 Task: Sort the products in the category "Baby Food & Drinks" by unit price (low first).
Action: Mouse moved to (325, 177)
Screenshot: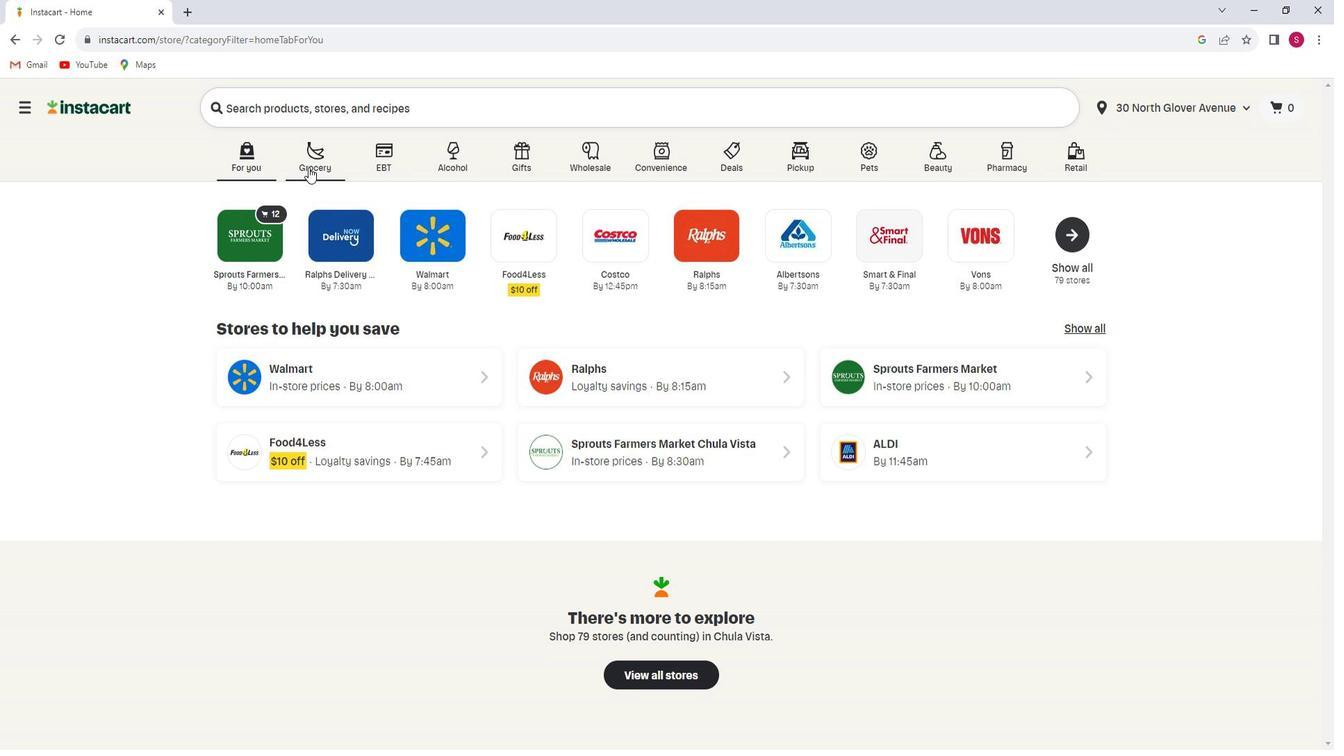 
Action: Mouse pressed left at (325, 177)
Screenshot: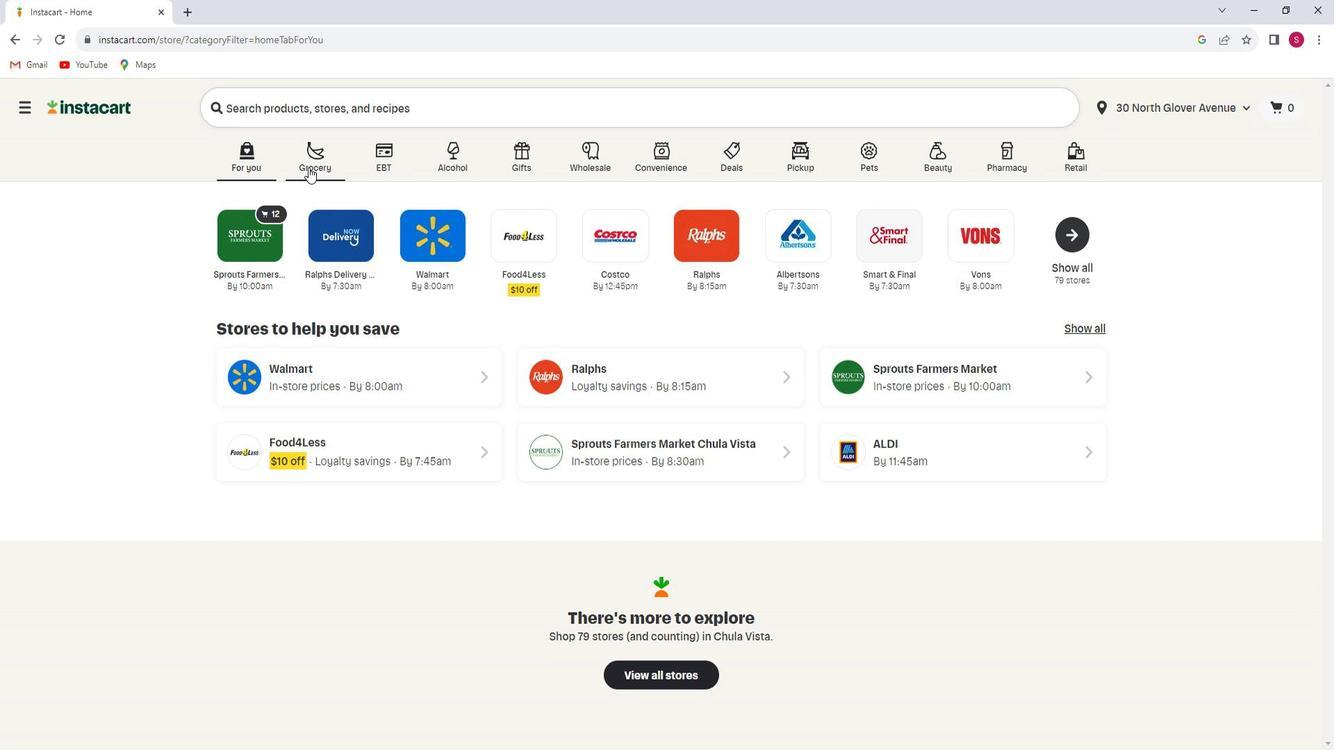 
Action: Mouse moved to (341, 406)
Screenshot: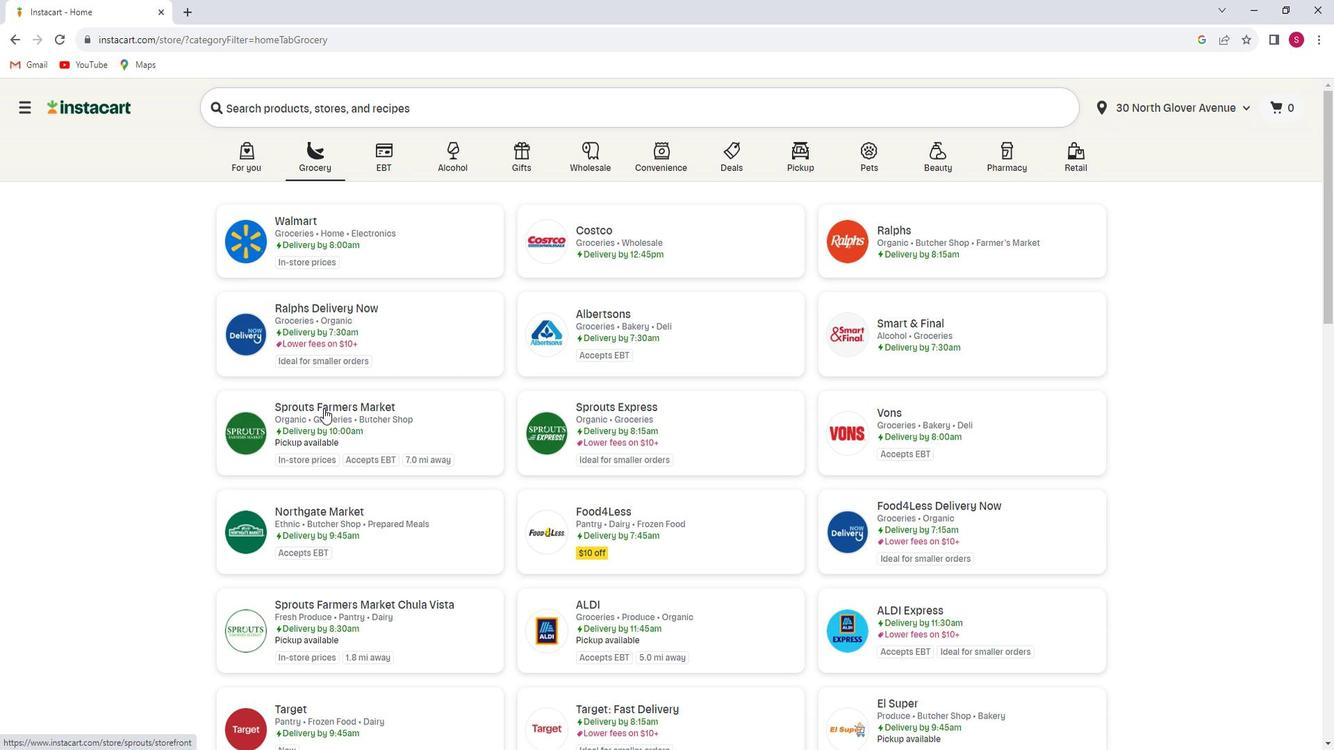 
Action: Mouse pressed left at (341, 406)
Screenshot: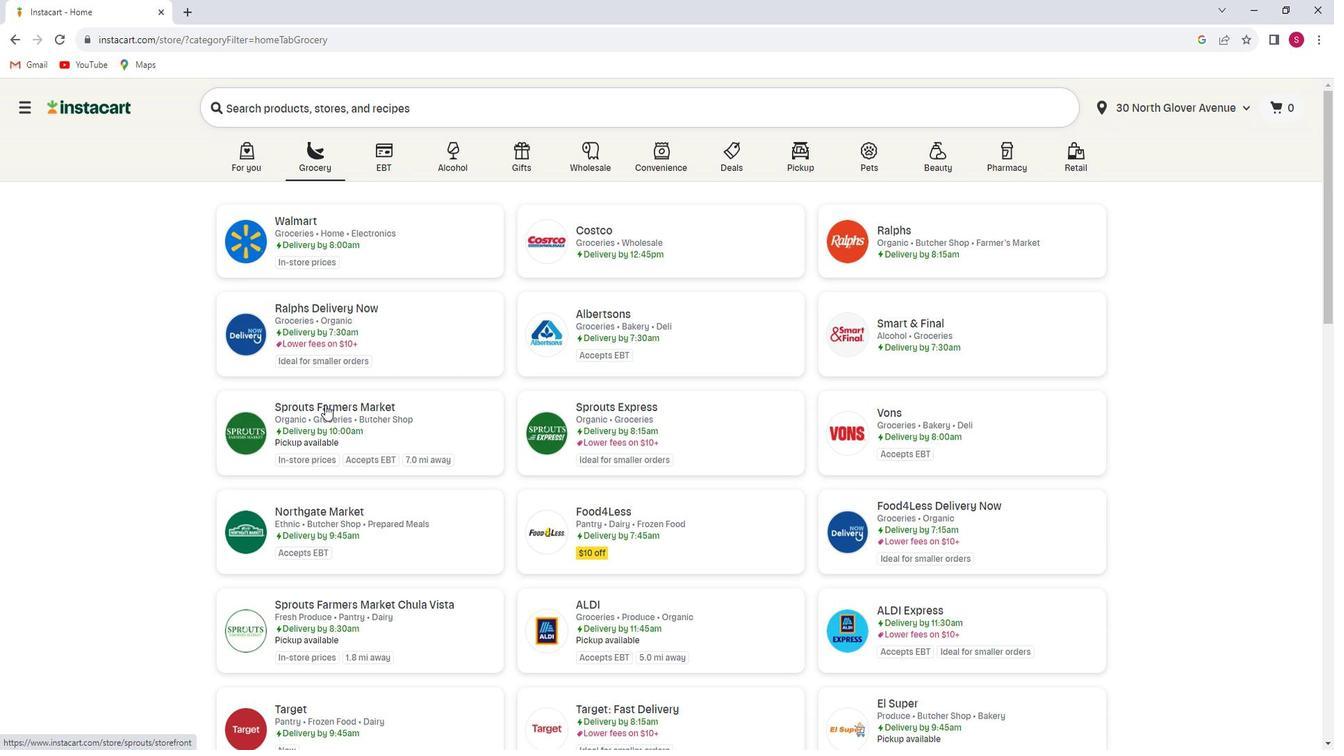 
Action: Mouse moved to (120, 609)
Screenshot: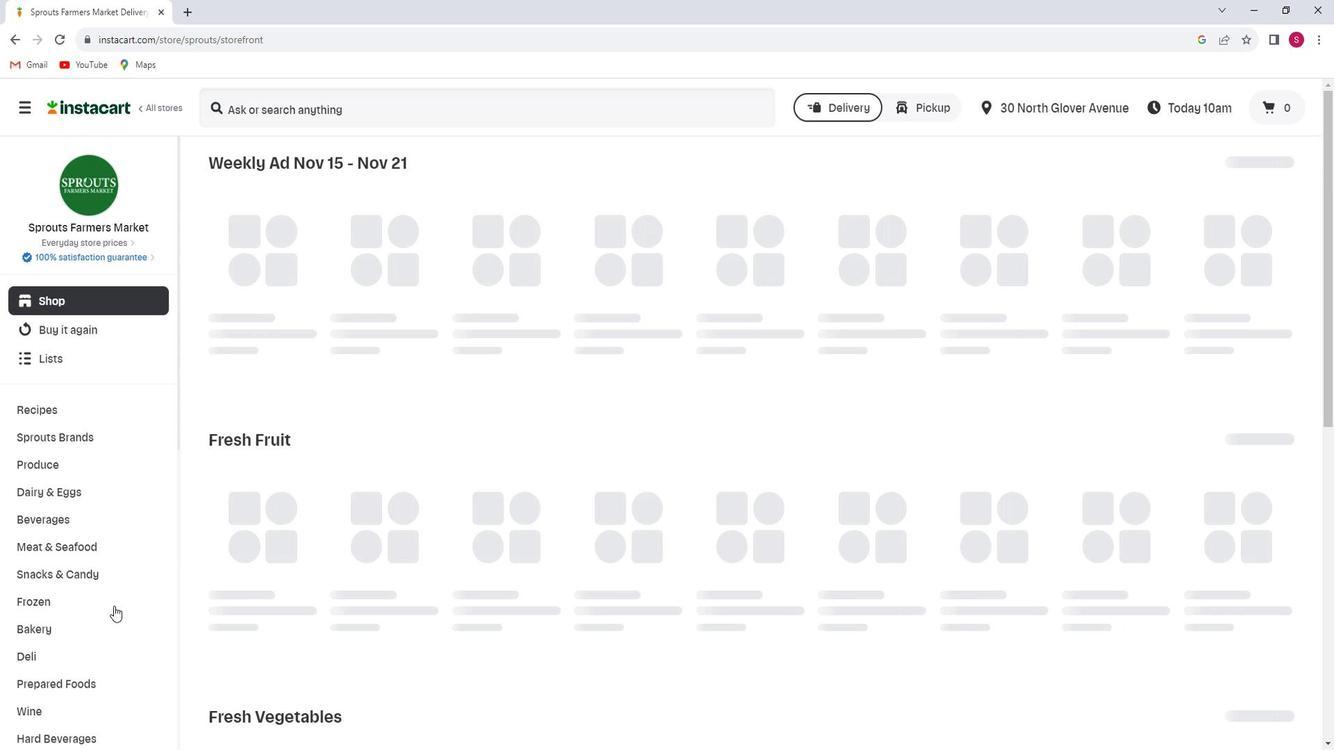 
Action: Mouse scrolled (120, 608) with delta (0, 0)
Screenshot: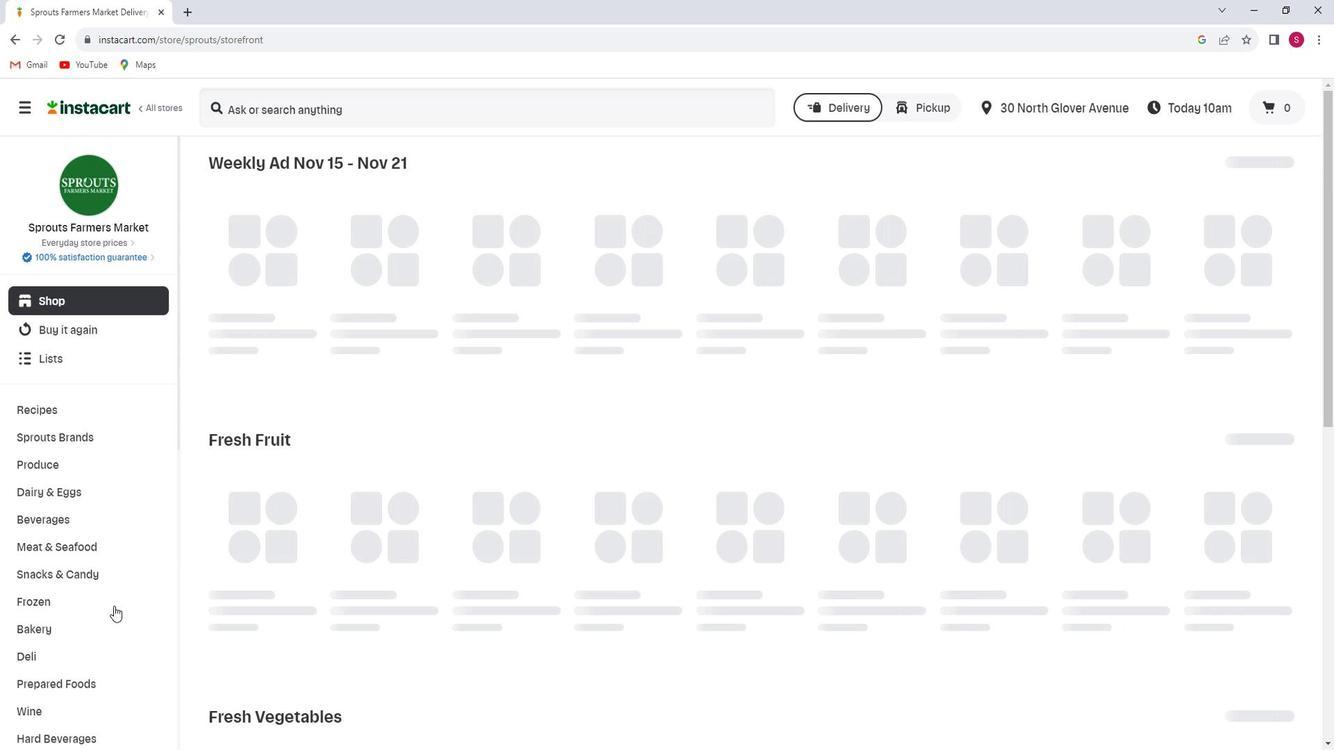 
Action: Mouse scrolled (120, 608) with delta (0, 0)
Screenshot: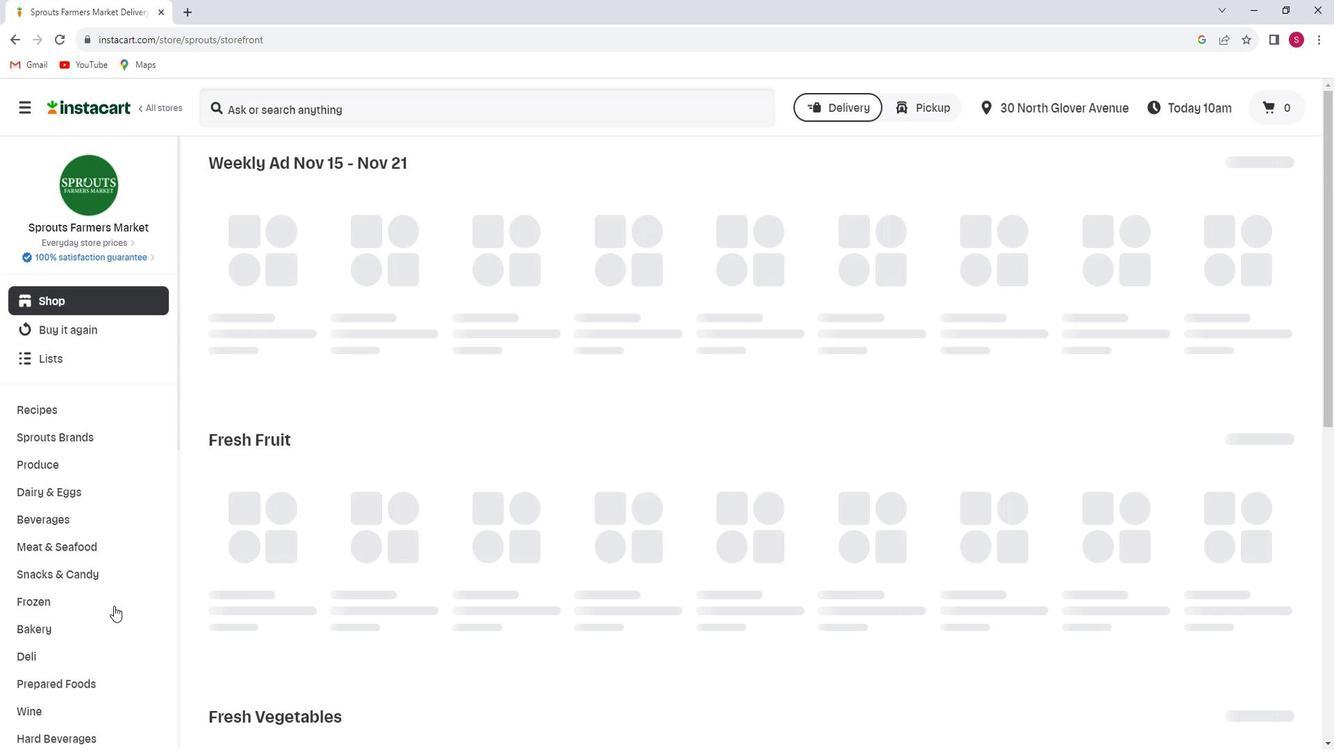 
Action: Mouse scrolled (120, 608) with delta (0, 0)
Screenshot: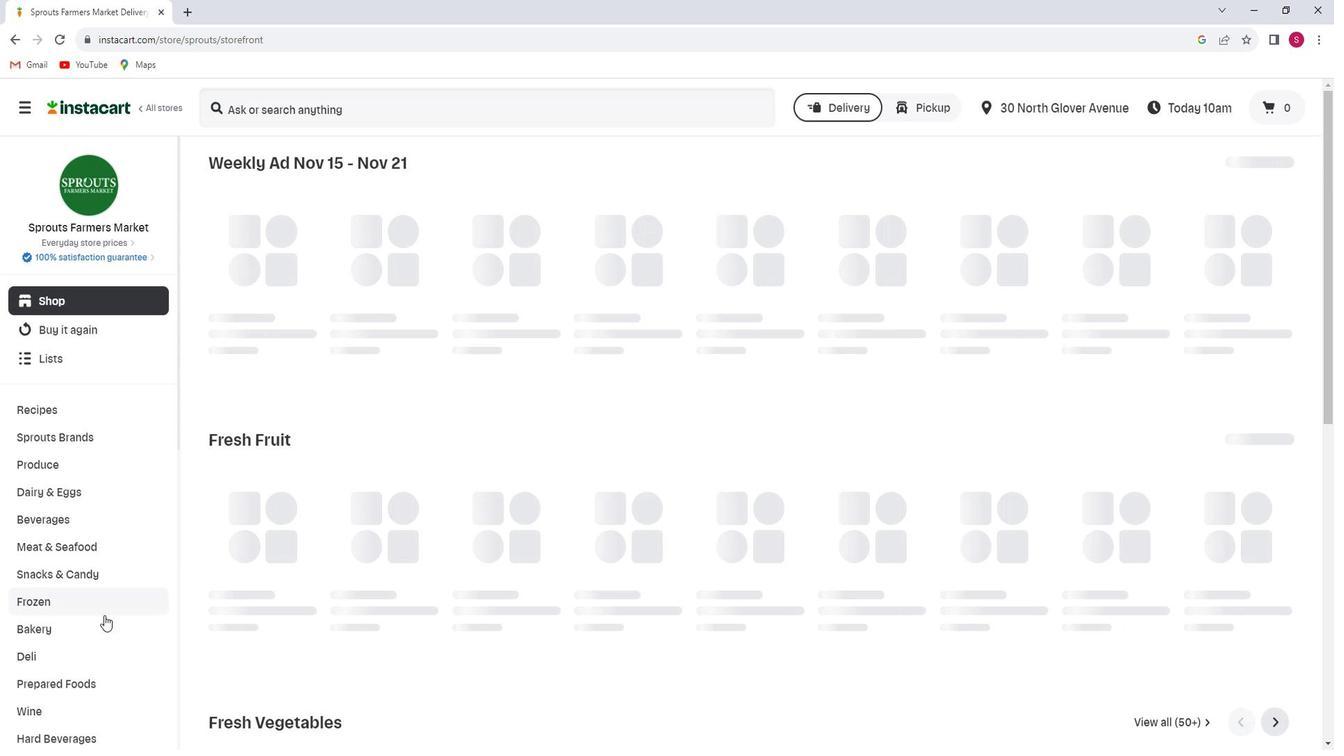 
Action: Mouse scrolled (120, 608) with delta (0, 0)
Screenshot: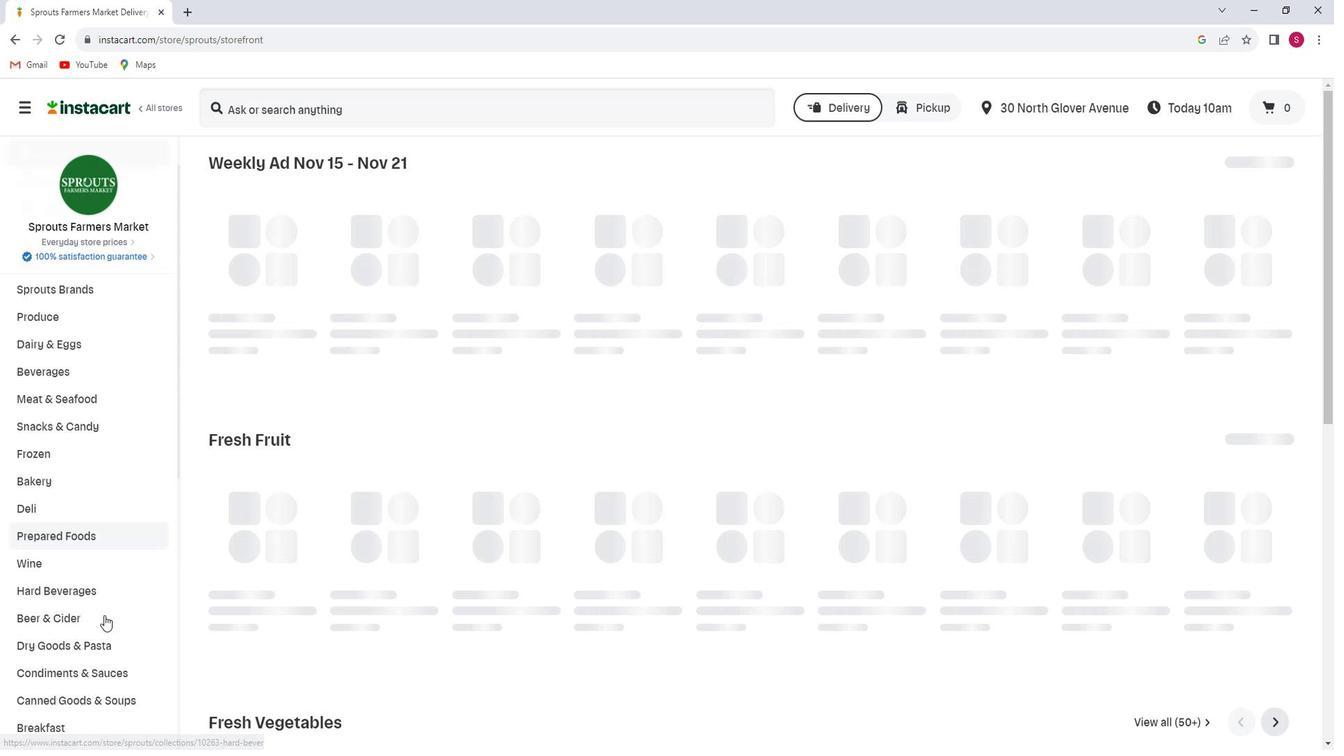 
Action: Mouse scrolled (120, 608) with delta (0, 0)
Screenshot: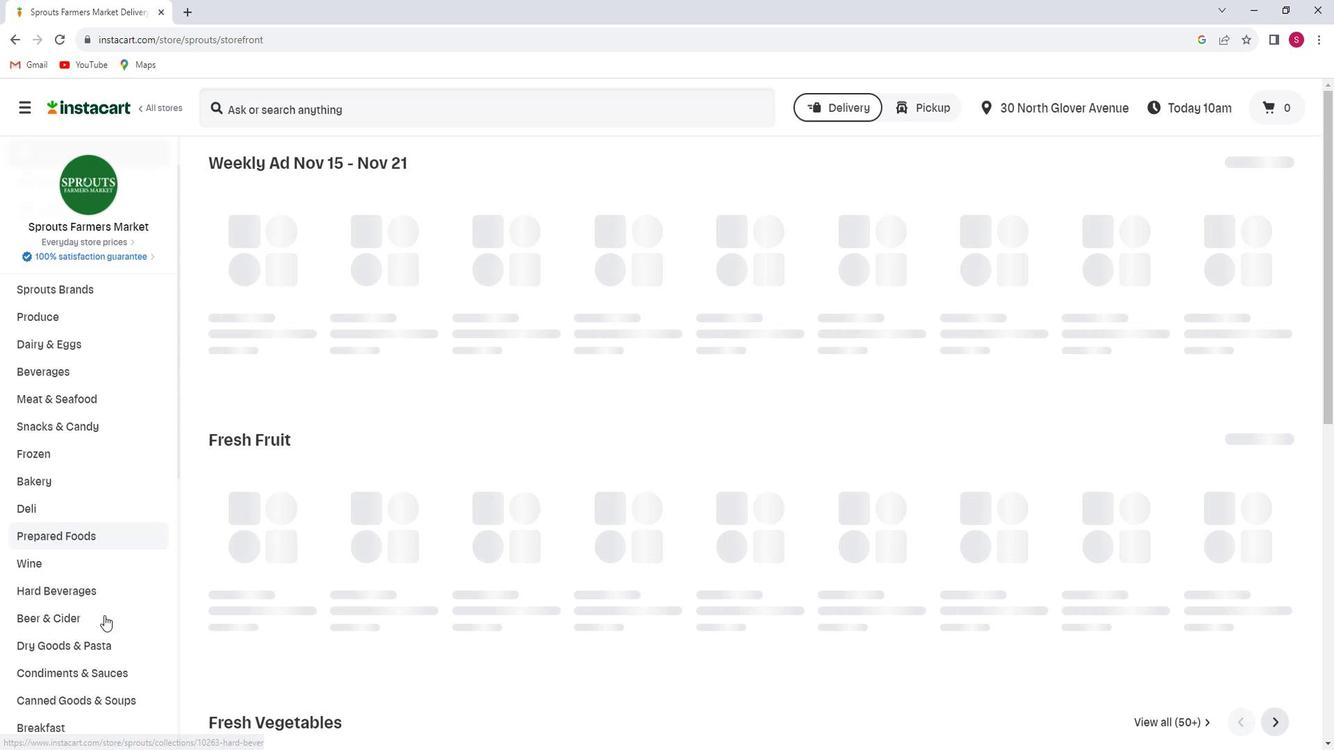 
Action: Mouse scrolled (120, 608) with delta (0, 0)
Screenshot: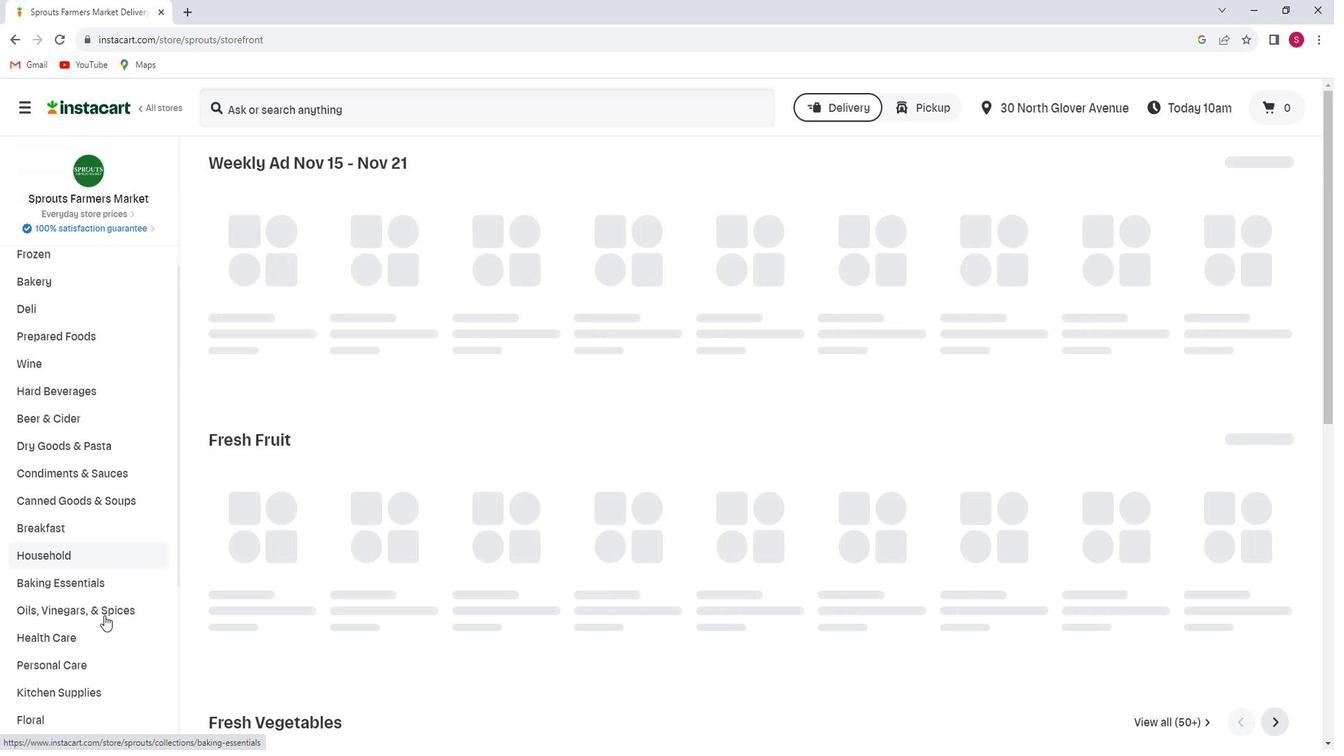 
Action: Mouse scrolled (120, 608) with delta (0, 0)
Screenshot: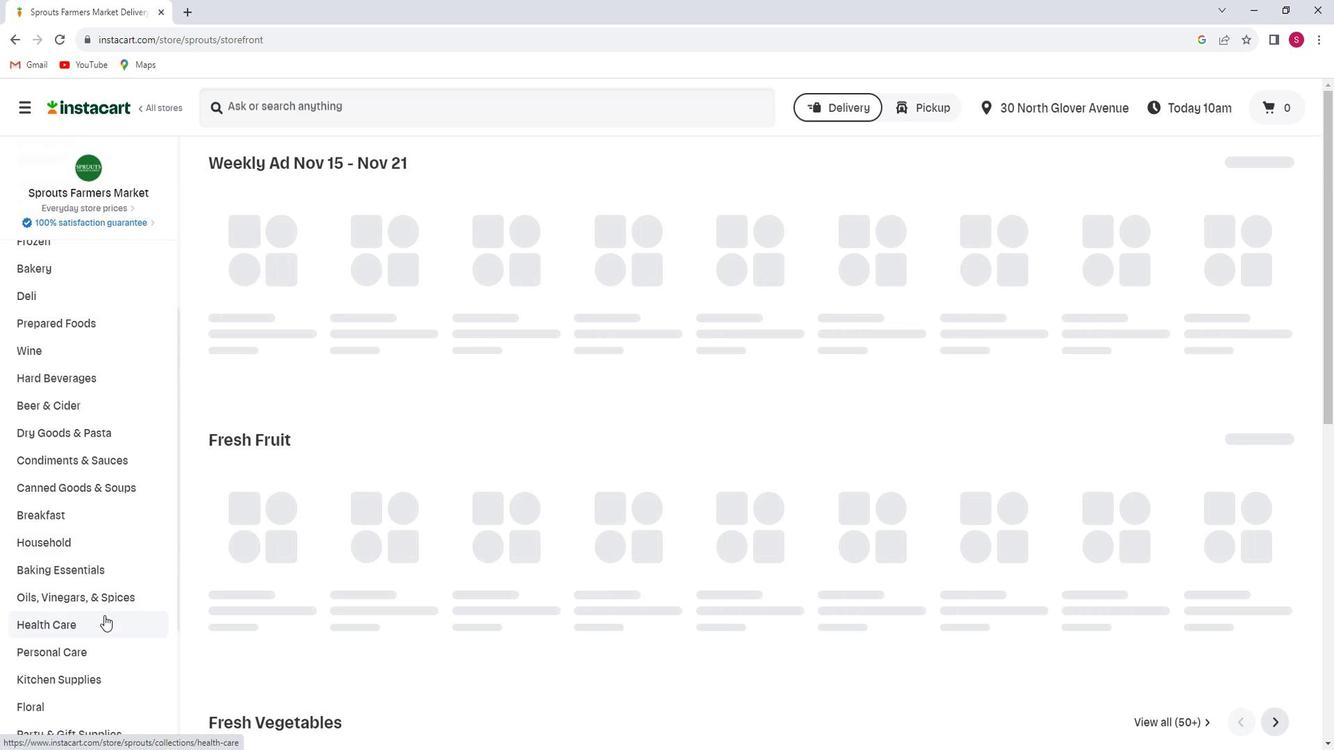 
Action: Mouse moved to (91, 613)
Screenshot: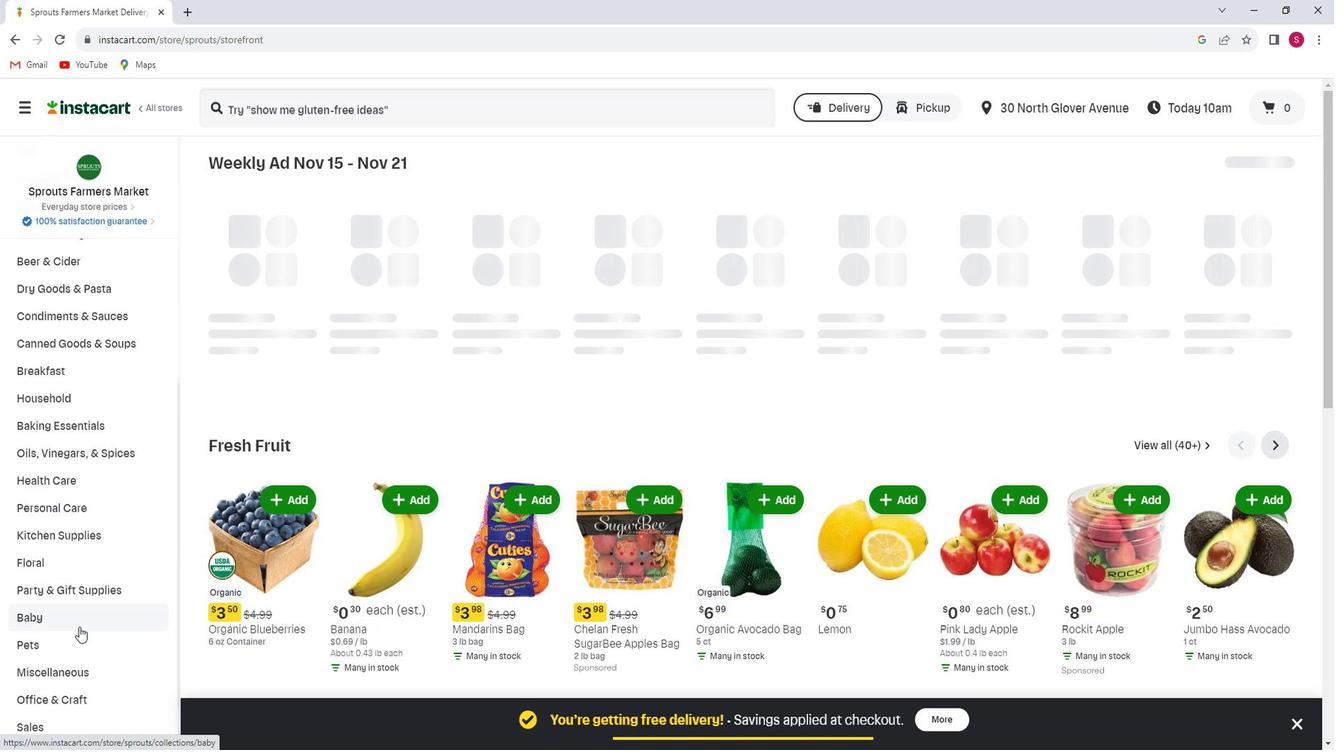 
Action: Mouse pressed left at (91, 613)
Screenshot: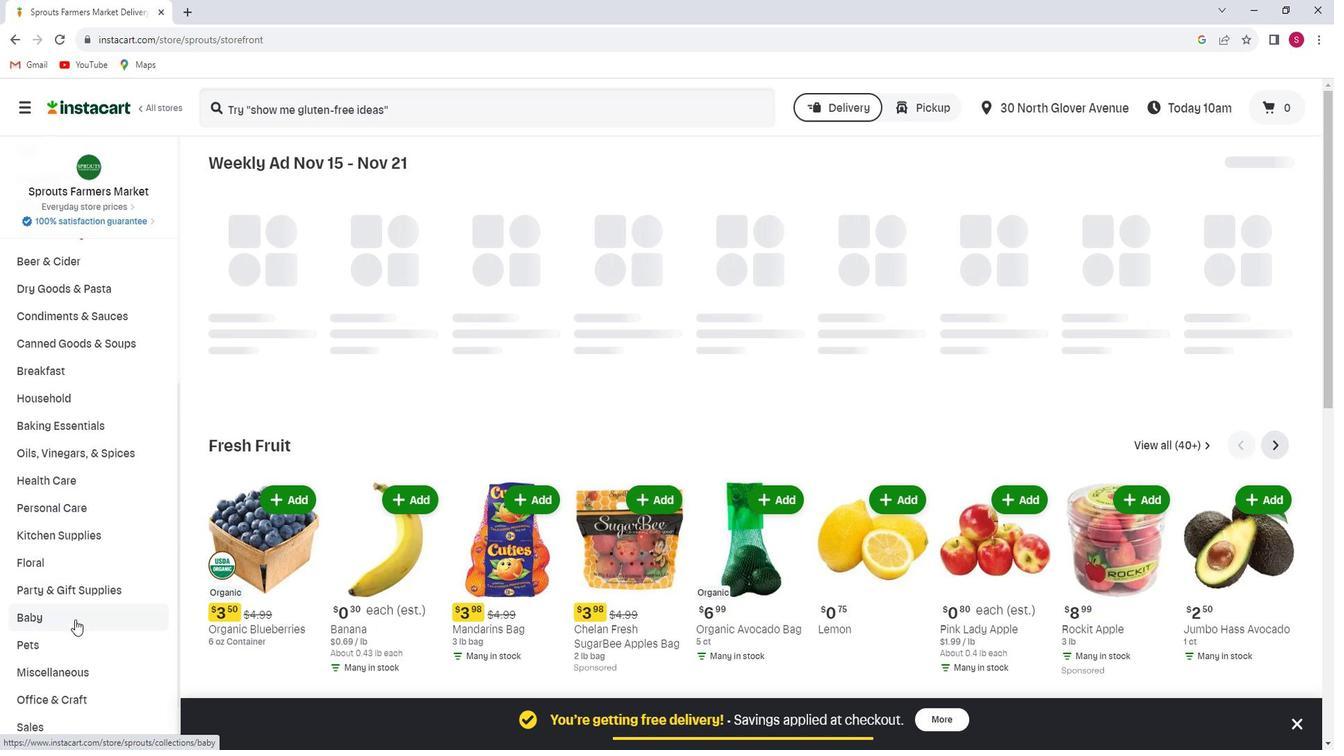 
Action: Mouse moved to (104, 710)
Screenshot: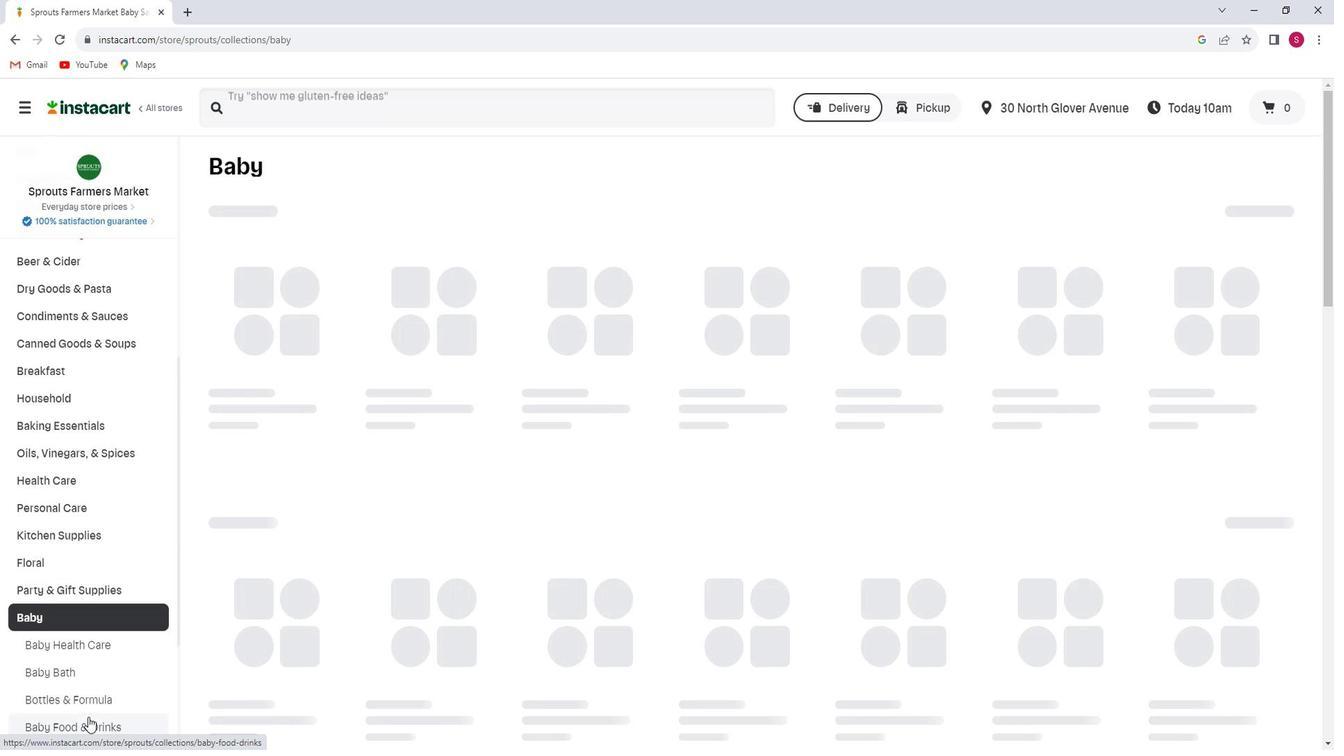 
Action: Mouse pressed left at (104, 710)
Screenshot: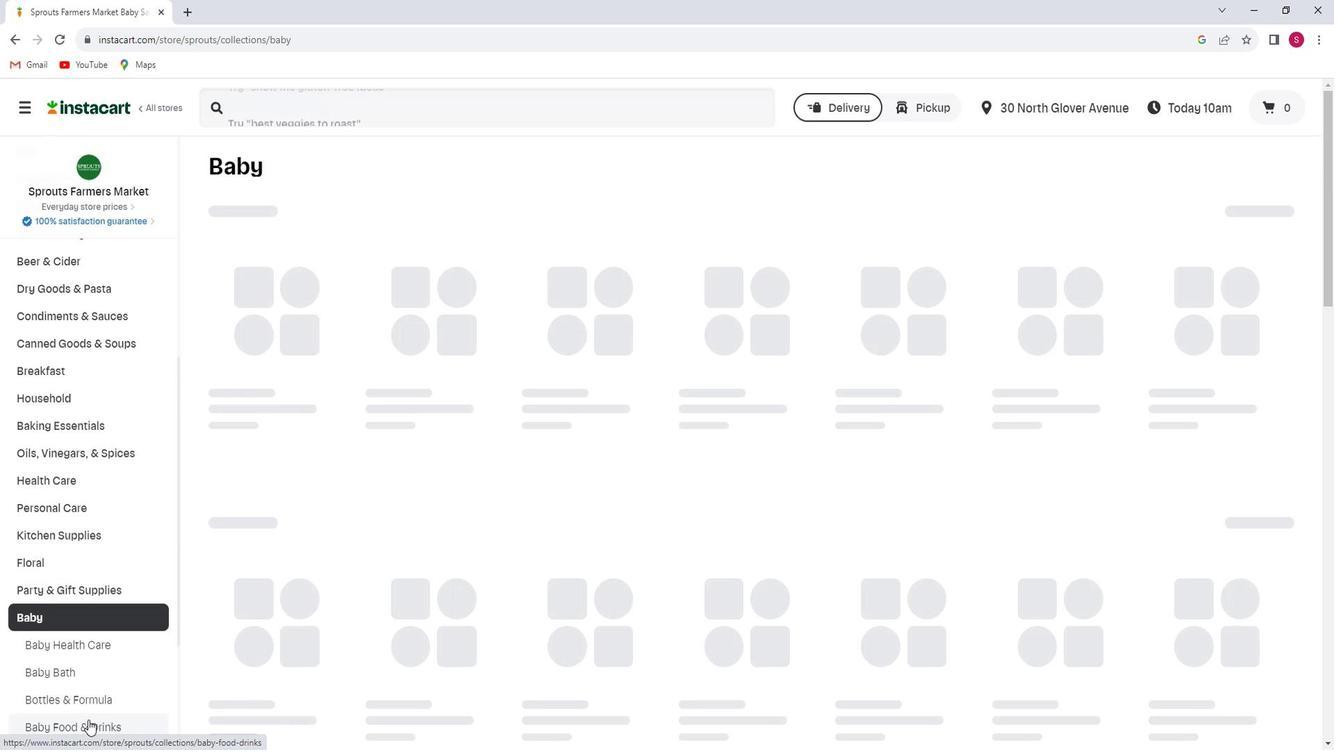 
Action: Mouse moved to (1311, 278)
Screenshot: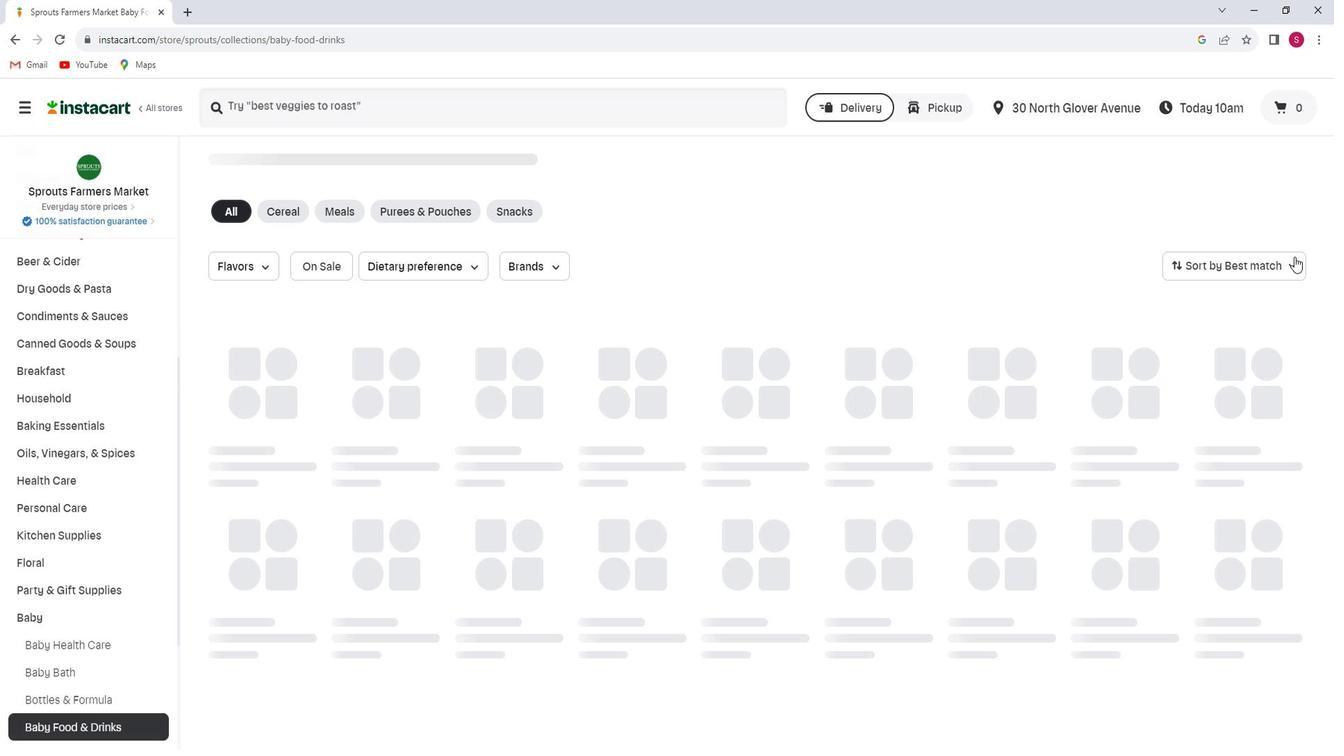 
Action: Mouse pressed left at (1311, 278)
Screenshot: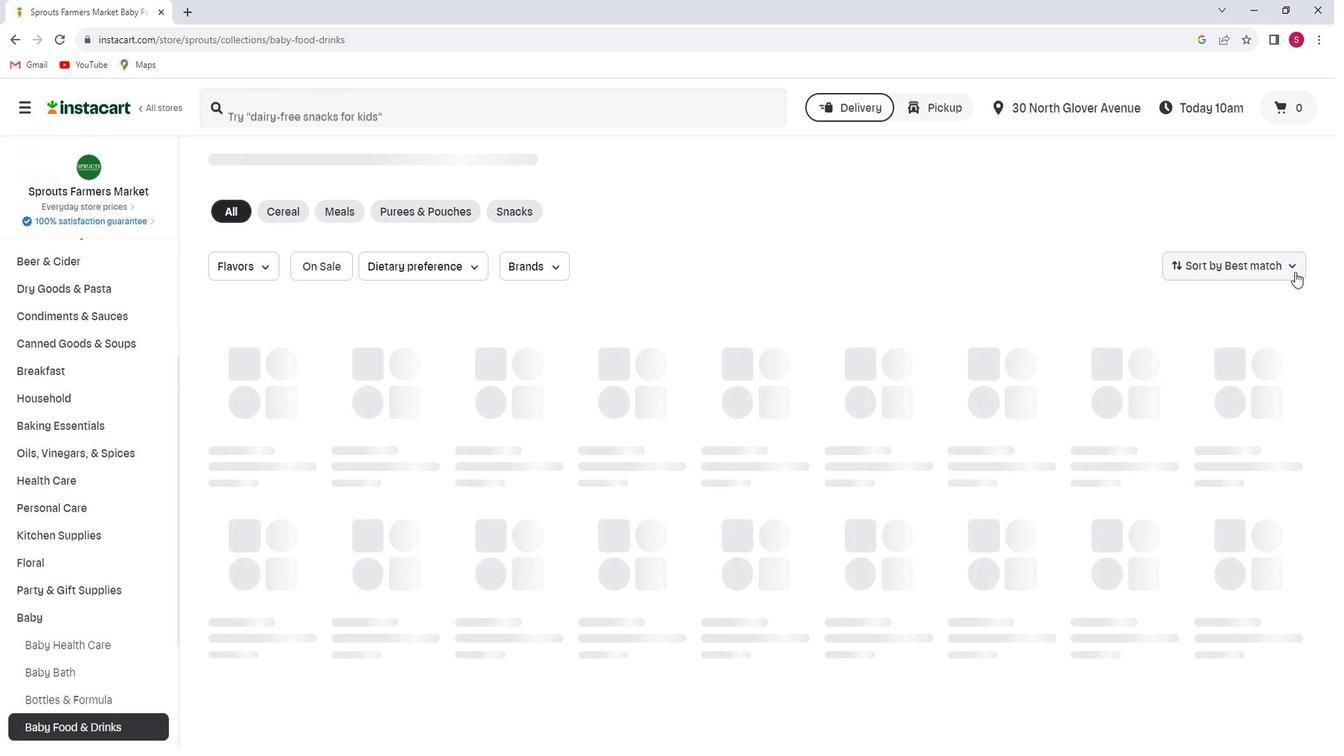 
Action: Mouse moved to (1249, 405)
Screenshot: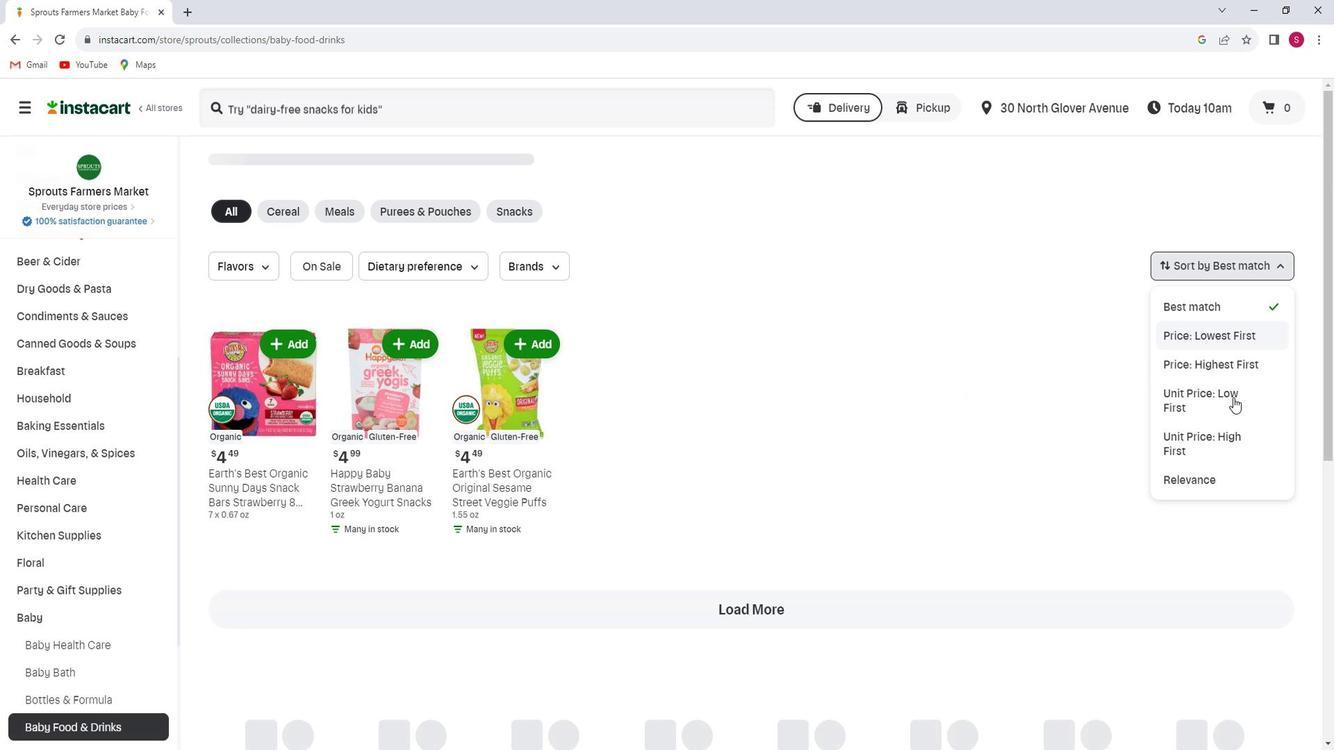
Action: Mouse pressed left at (1249, 405)
Screenshot: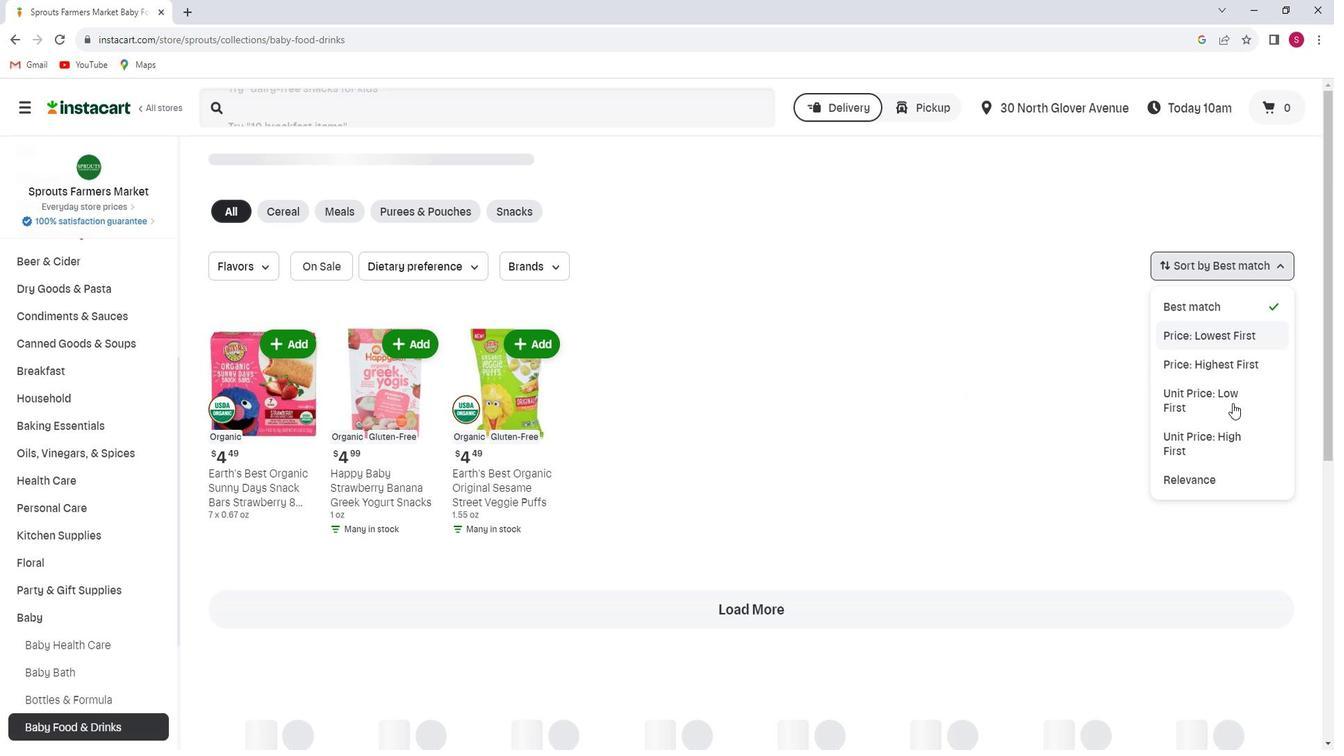 
Action: Mouse moved to (1211, 405)
Screenshot: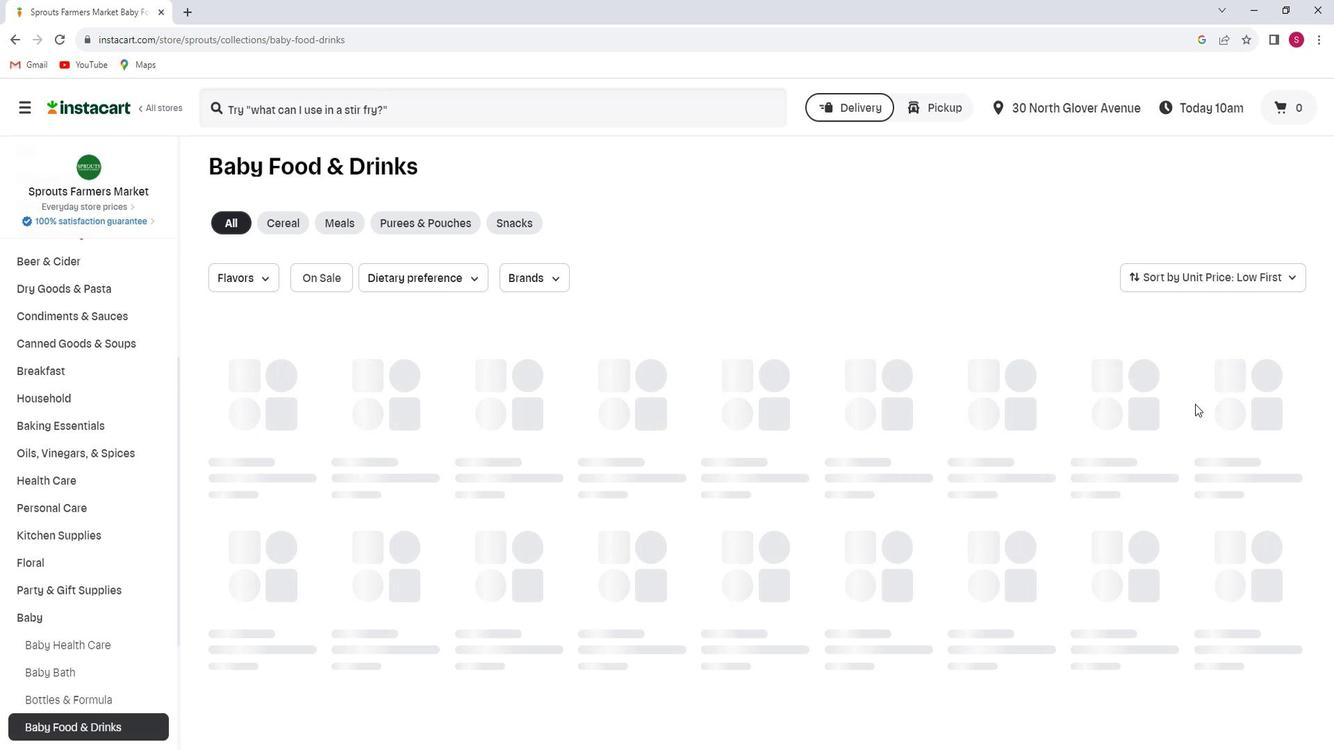 
